 Task: Â Merge an audio and video file.
Action: Mouse moved to (549, 522)
Screenshot: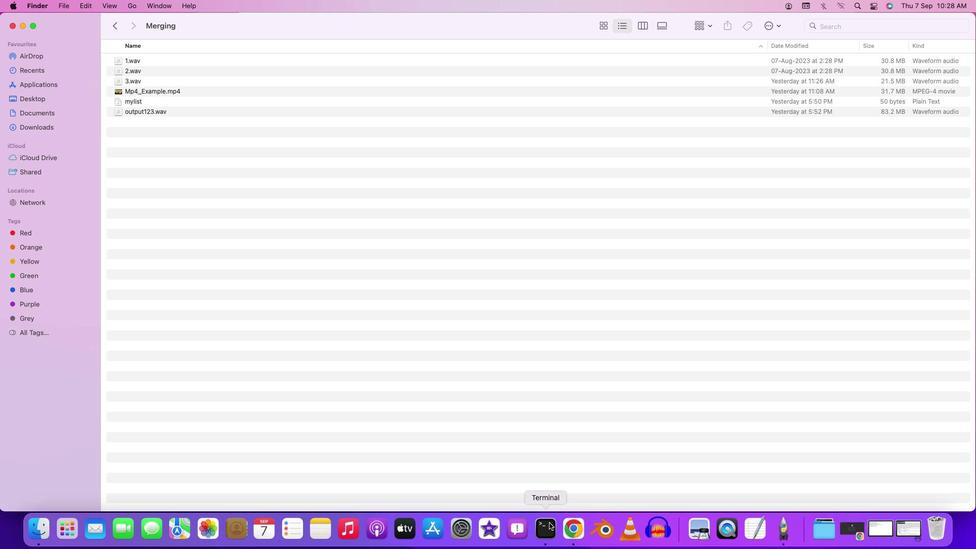 
Action: Mouse pressed right at (549, 522)
Screenshot: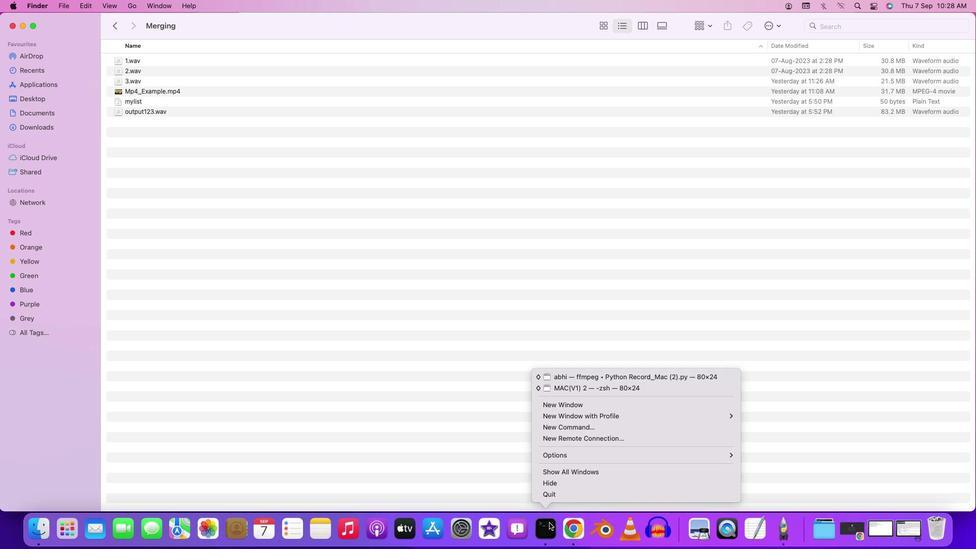 
Action: Mouse moved to (560, 405)
Screenshot: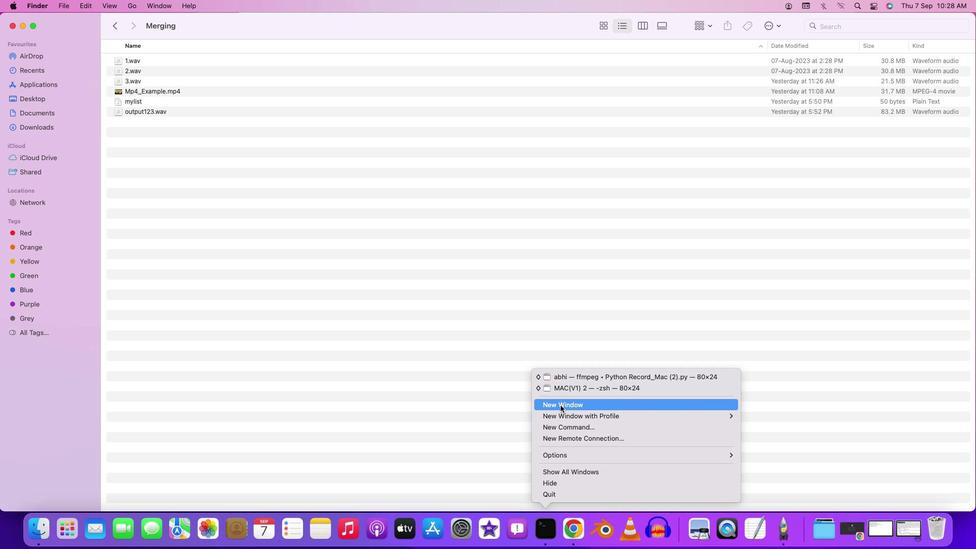 
Action: Mouse pressed left at (560, 405)
Screenshot: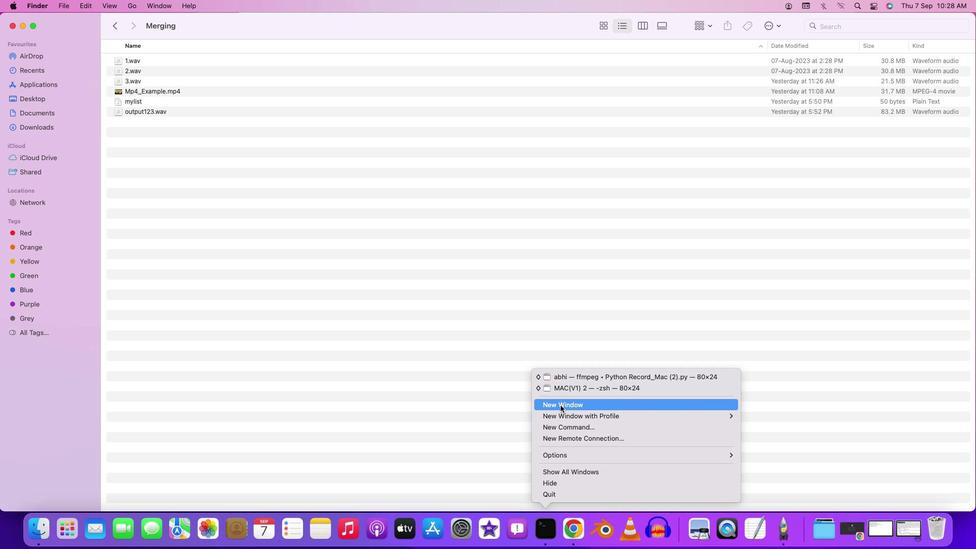 
Action: Key pressed 'c''d'Key.space'd''e''s''k''t''o''p'Key.enter'c''d'Key.space'a'Key.backspaceKey.shift'F''F''m''p''e''g'Key.enter'c''d'Key.spaceKey.shift'M''e''r''g''i''n''g'Key.enter'f''f''m''p''e''g'Key.space'i'Key.backspace'-''i'Key.spaceKey.shift'M''p''4'Key.shift'_'Key.shift'E''x''a''m''p''l''e''.''m''p''4'Key.space'i'Key.backspace'-''i'Key.space'1''.''w''a''v'Key.space'-''c'Key.shift':''v'Key.space'c''o''p''y'Key.space'-''c'Key.shift':''a'Key.space'a''a''c'Key.space'-''m''a''p'Key.space'0'Key.shift':''v'Key.shift':''0'Key.space'-''m''a''p'Key.space'1'Key.shift':''a'Key.shift':''0'Key.space'o''u''t''p''u''t''1''1''2''.''m''p''y'Key.backspace'4'Key.enter
Screenshot: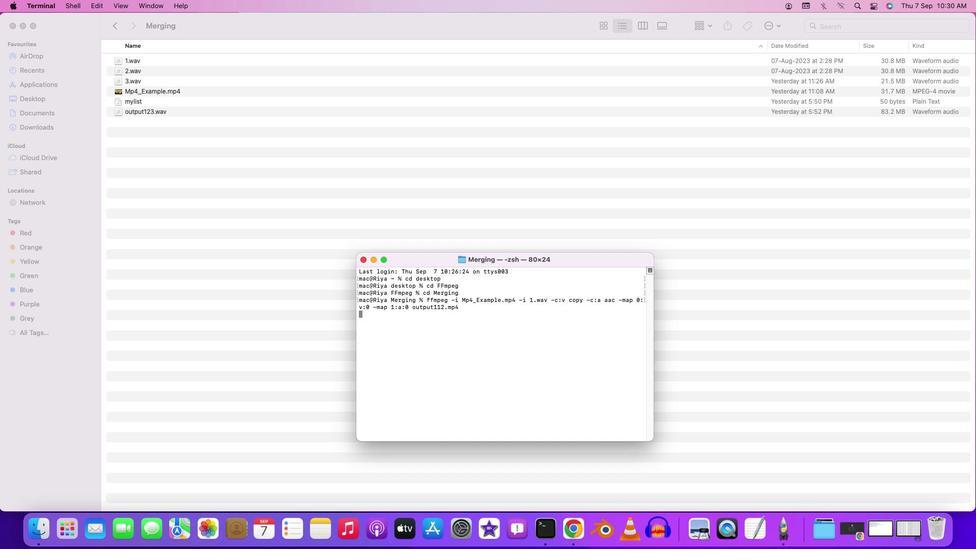 
Action: Mouse moved to (516, 425)
Screenshot: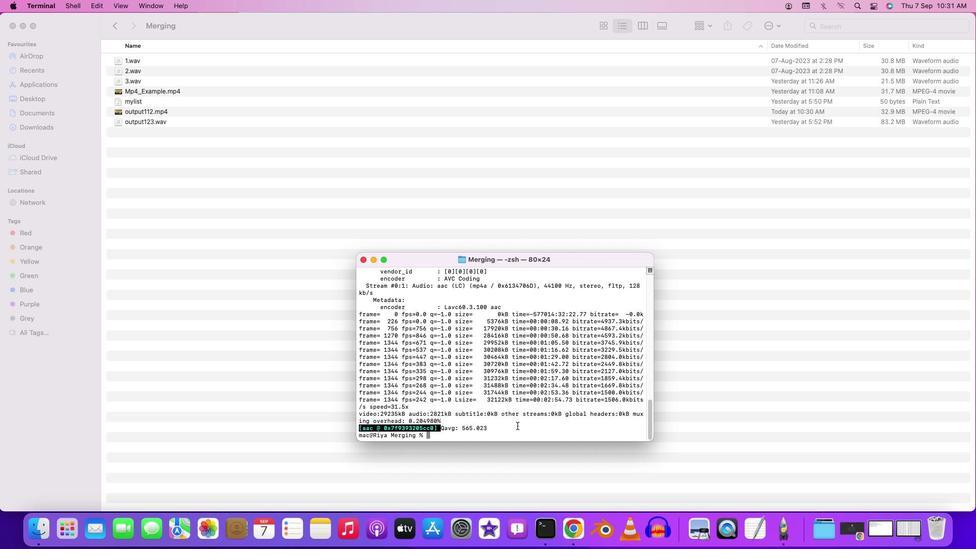 
